 Task: In the Contact  CarterEllie@iko.com, Log Call and save with description: 'Spoke to a lead interested in exploring customization options.'; Select call outcome: 'Busy '; Select call Direction: Inbound; Add date: '25 August, 2023' and time 10:30:AM. Logged in from softage.1@softage.net
Action: Mouse moved to (89, 67)
Screenshot: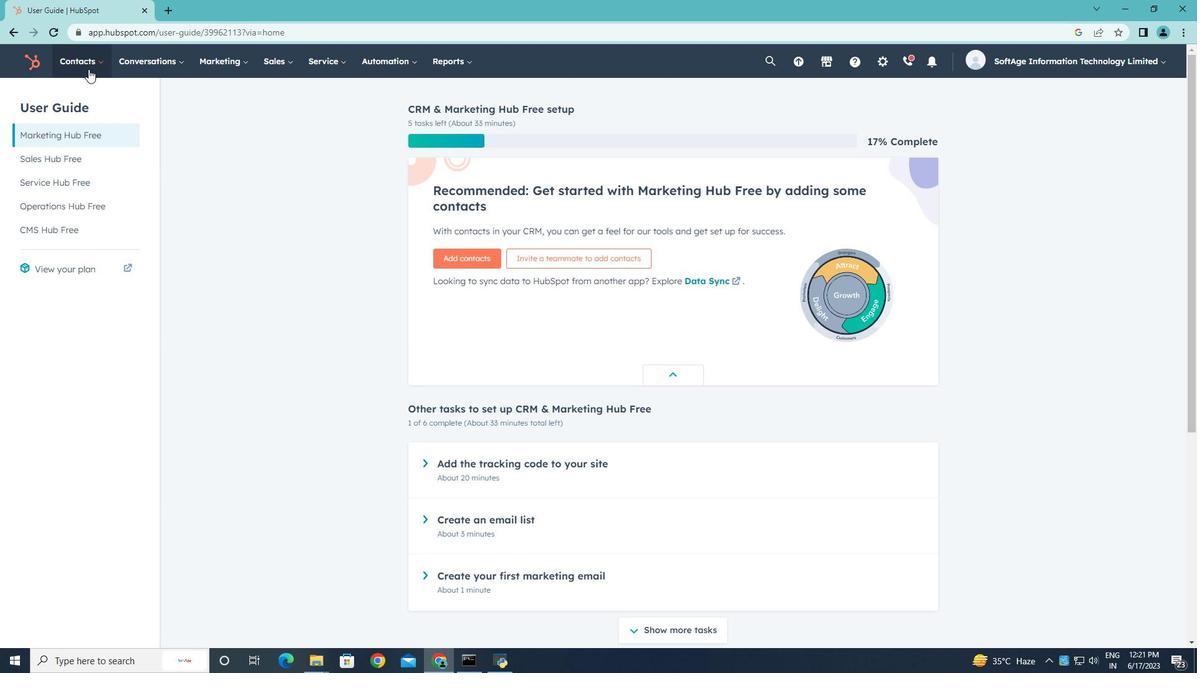 
Action: Mouse pressed left at (89, 67)
Screenshot: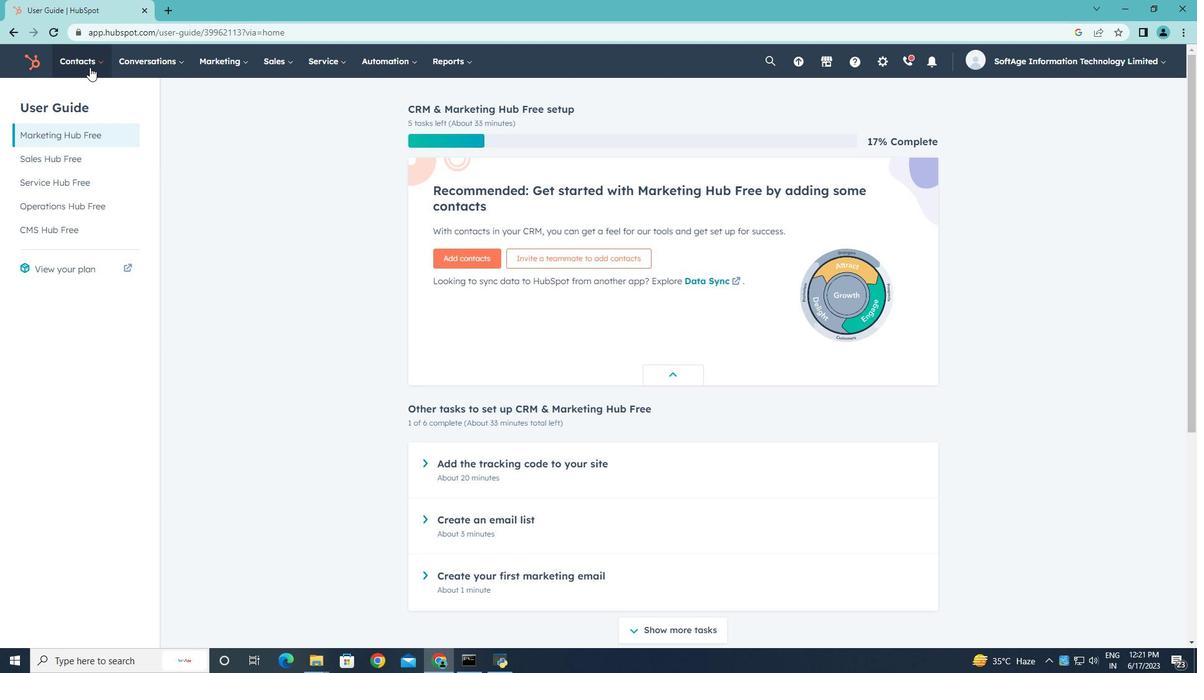 
Action: Mouse moved to (95, 99)
Screenshot: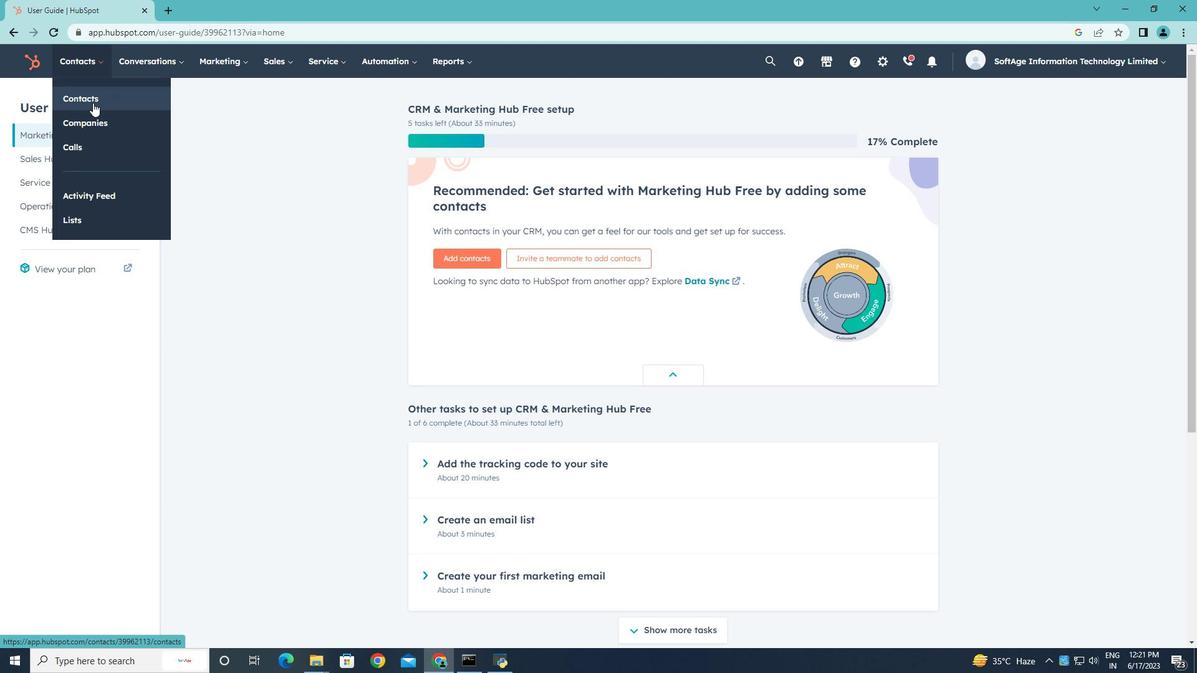 
Action: Mouse pressed left at (95, 99)
Screenshot: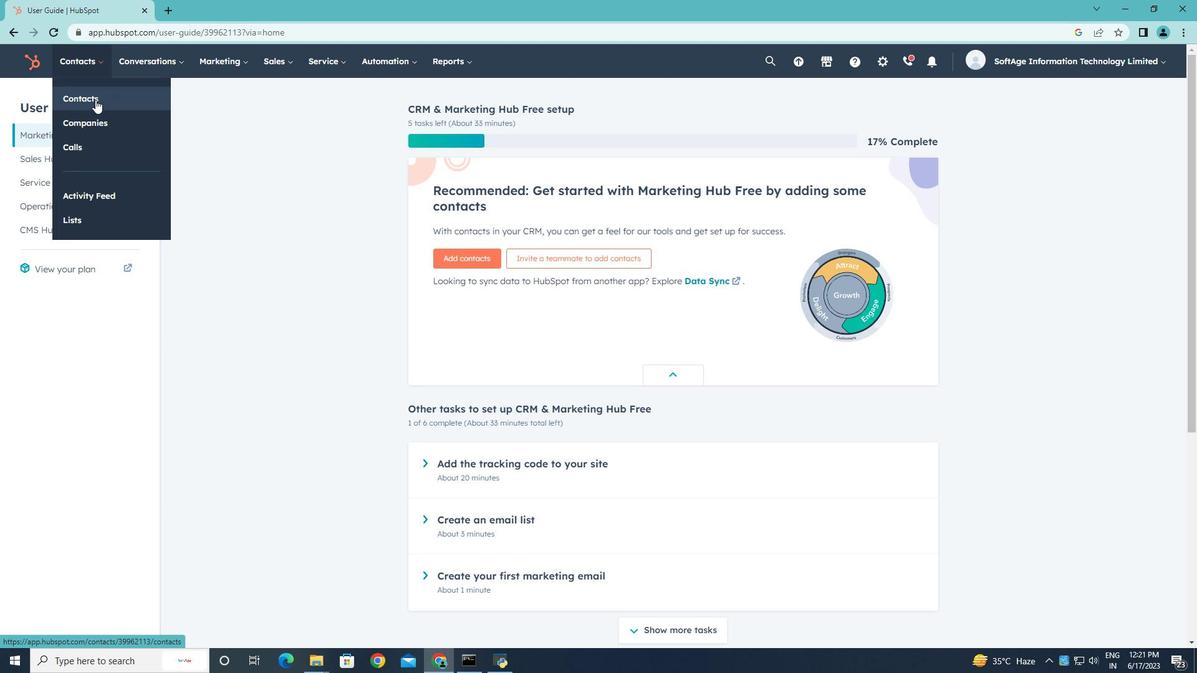 
Action: Mouse moved to (110, 207)
Screenshot: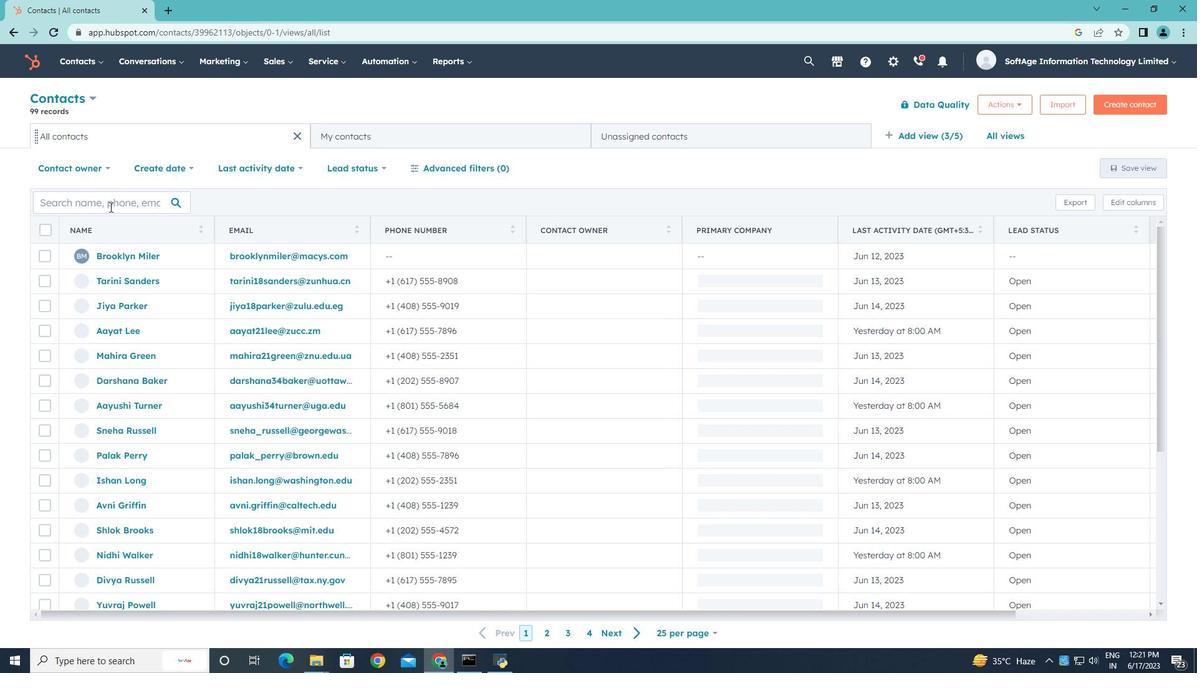 
Action: Mouse pressed left at (110, 207)
Screenshot: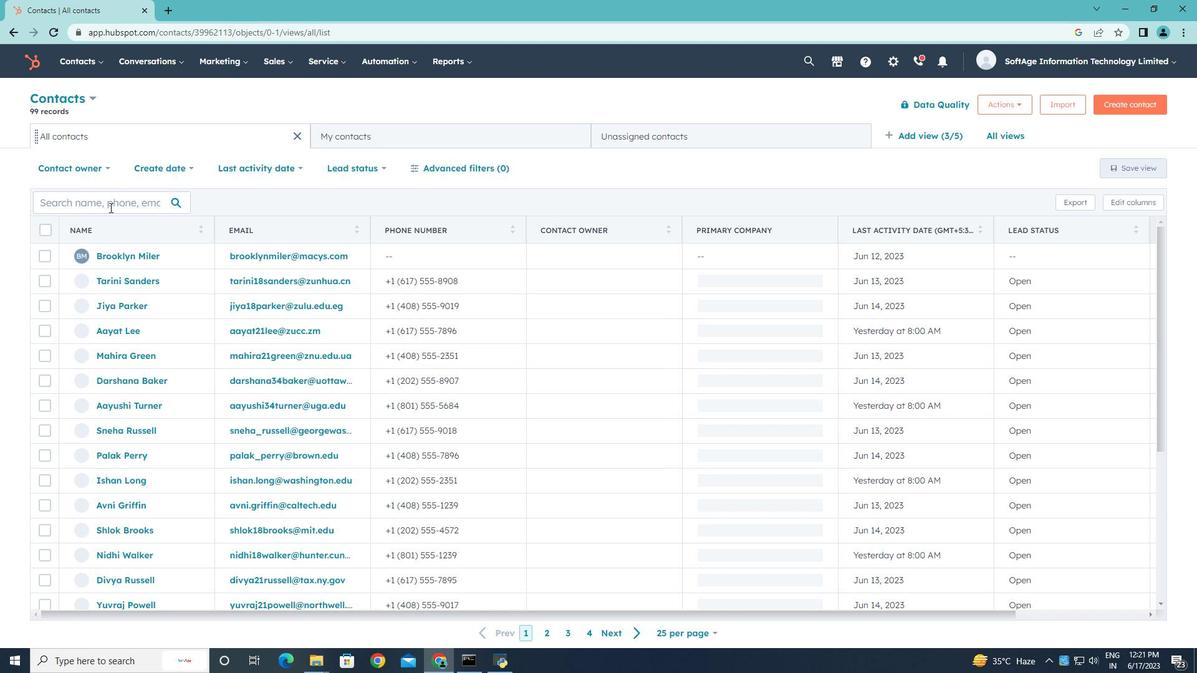 
Action: Key pressed <Key.shift>Carter<Key.shift><Key.shift><Key.shift><Key.shift><Key.shift>Ellie<Key.shift>@iko.com
Screenshot: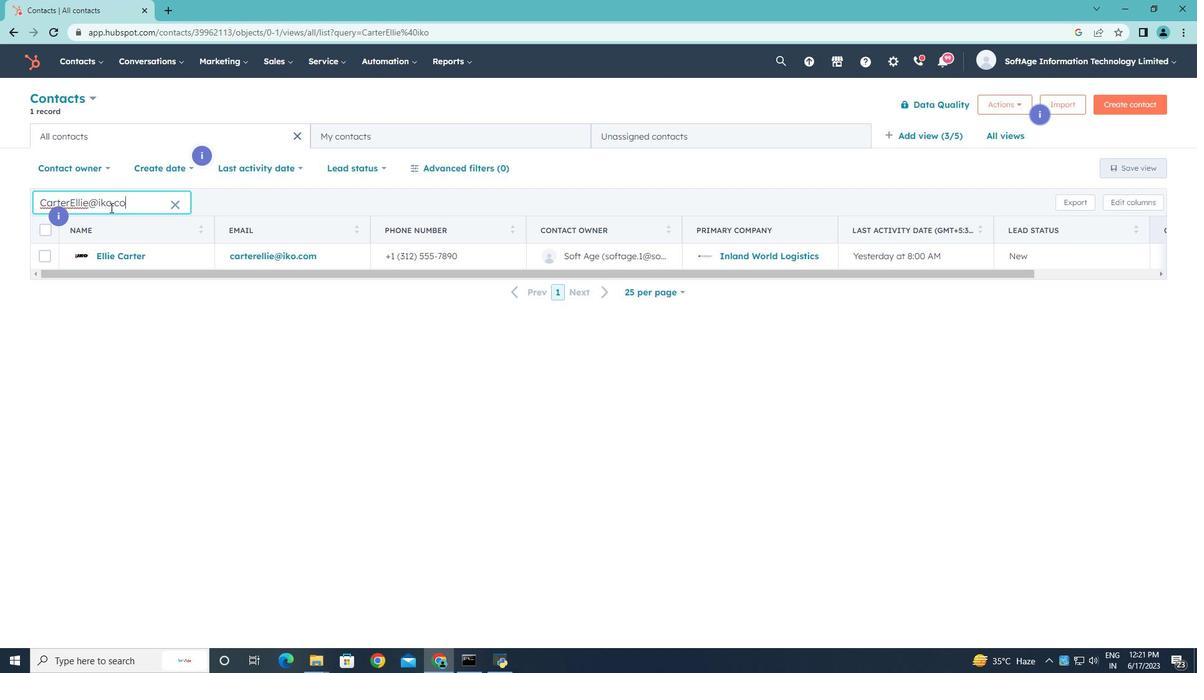 
Action: Mouse moved to (121, 257)
Screenshot: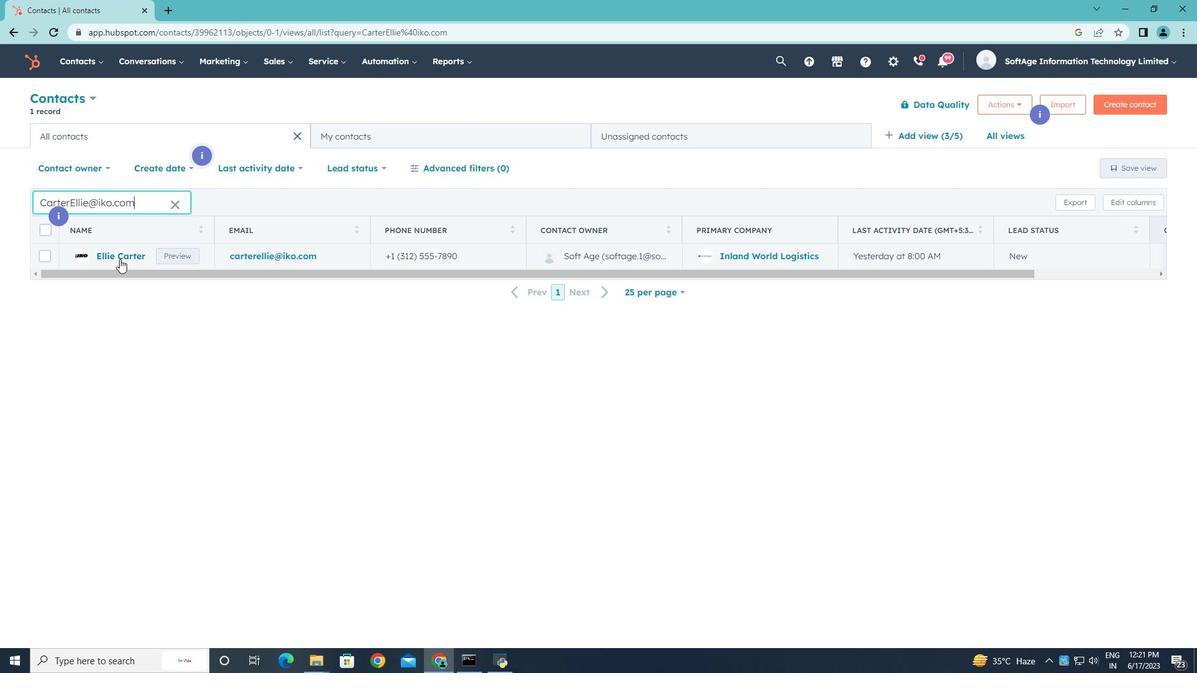 
Action: Mouse pressed left at (121, 257)
Screenshot: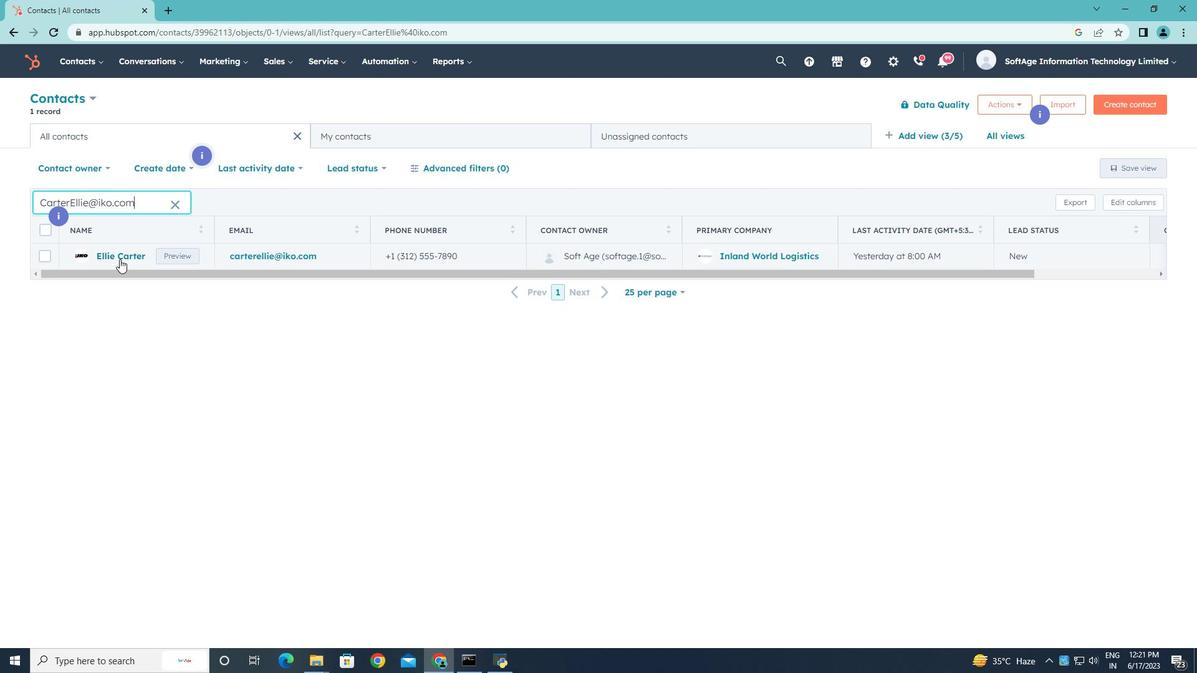 
Action: Mouse moved to (245, 205)
Screenshot: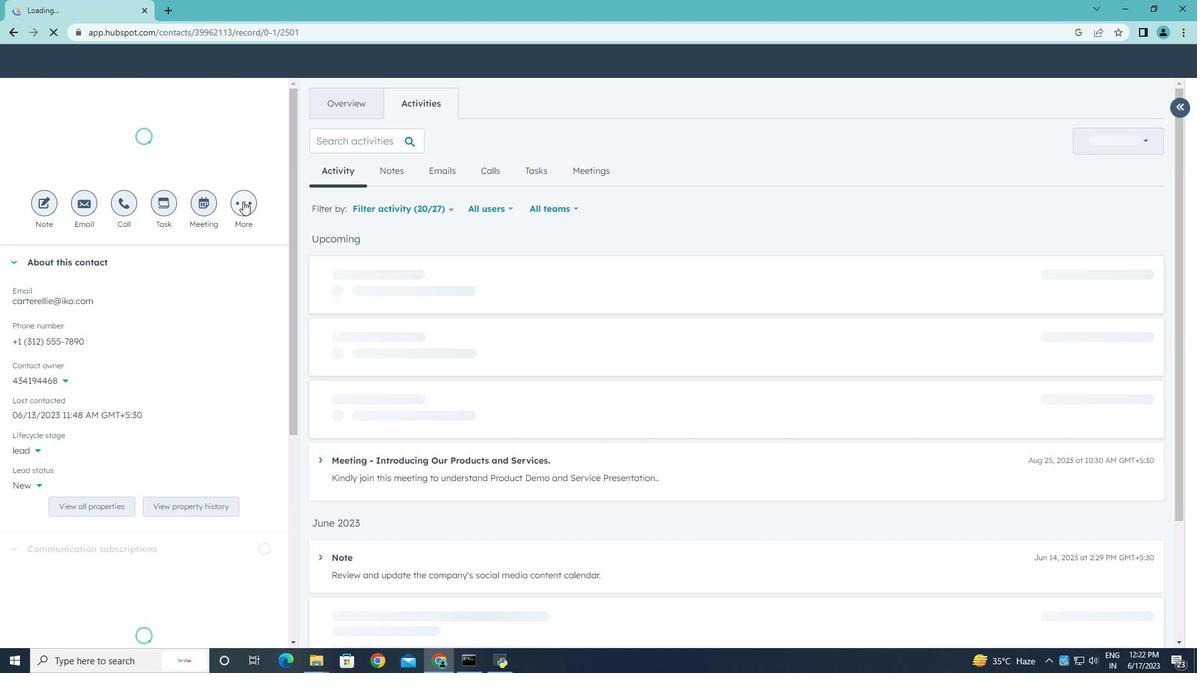 
Action: Mouse pressed left at (245, 205)
Screenshot: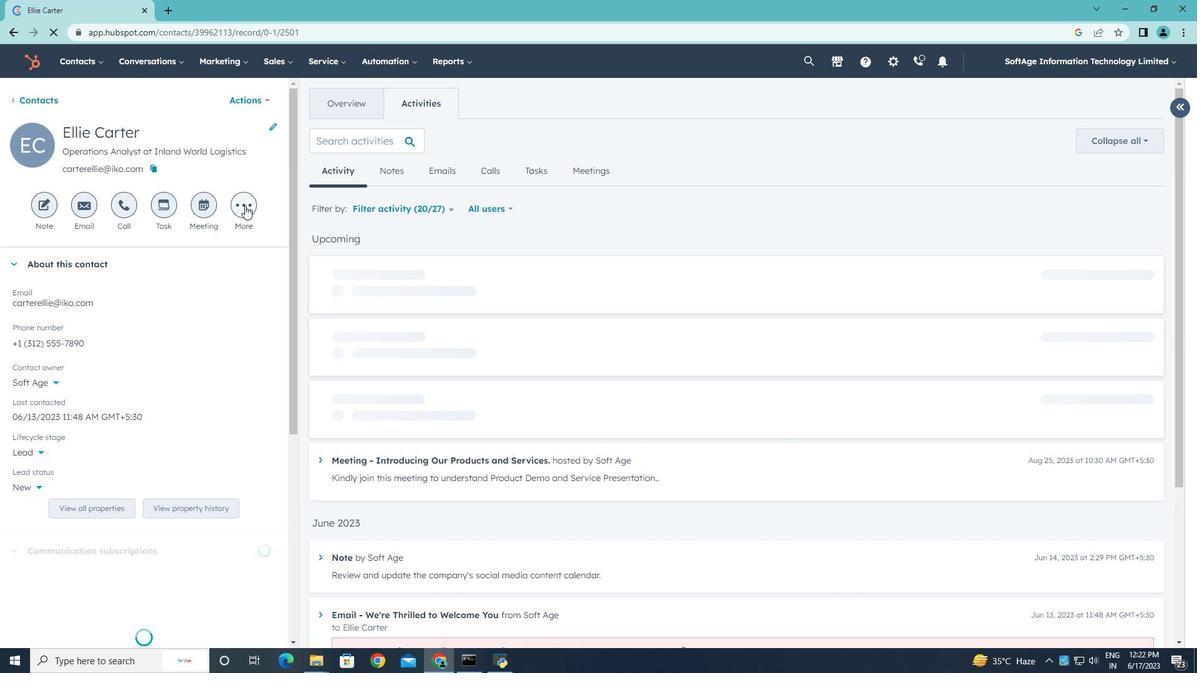 
Action: Mouse moved to (227, 308)
Screenshot: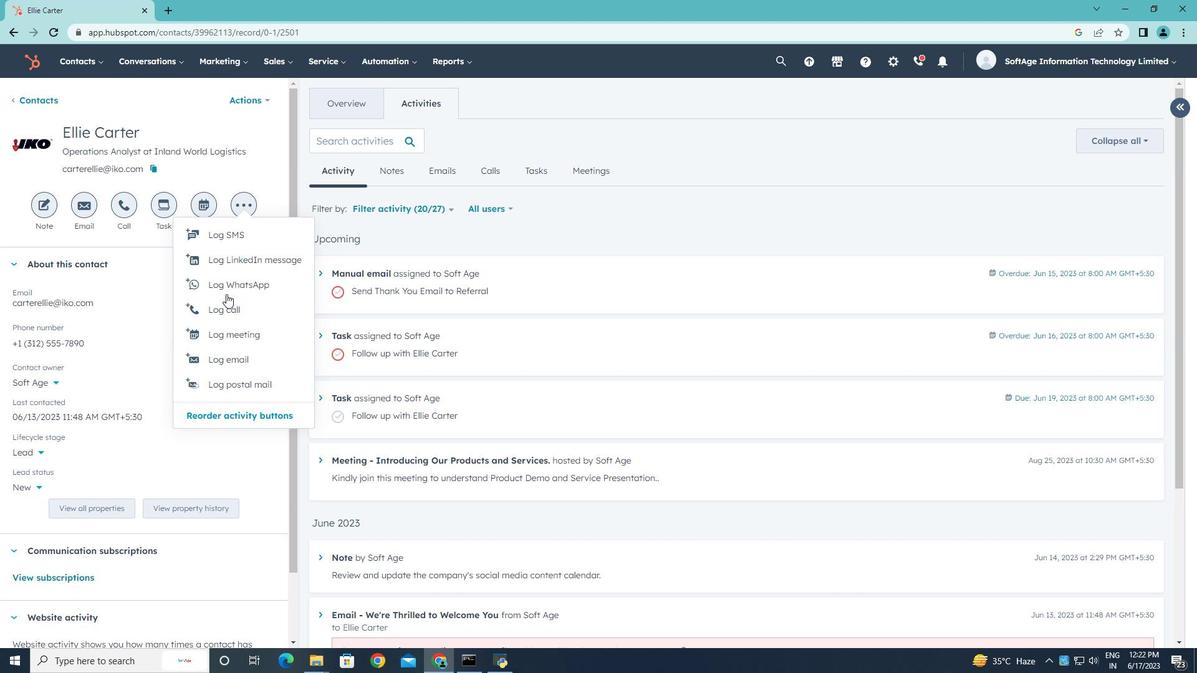 
Action: Mouse pressed left at (227, 308)
Screenshot: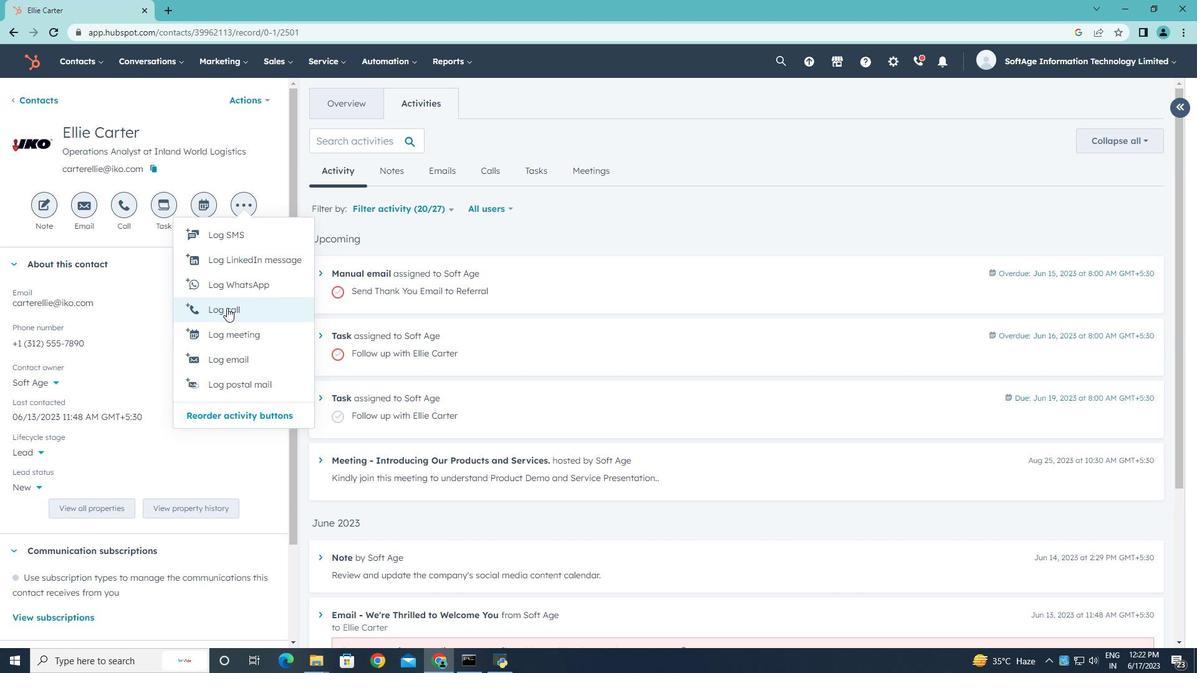 
Action: Key pressed <Key.shift>Sopke<Key.backspace><Key.backspace><Key.backspace><Key.backspace>poke<Key.space>a<Key.backspace>to<Key.space>a<Key.space>lead<Key.space>interested<Key.space>in<Key.space>explo<Key.backspace>oring<Key.space>customization<Key.space>options.
Screenshot: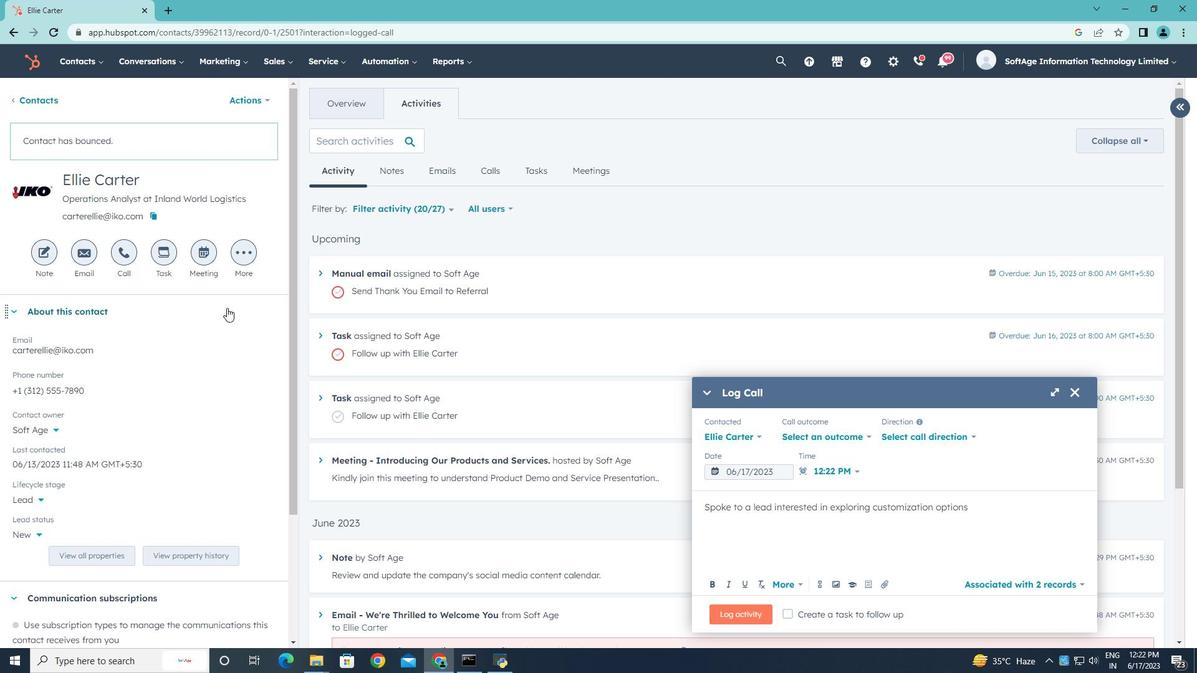 
Action: Mouse moved to (867, 437)
Screenshot: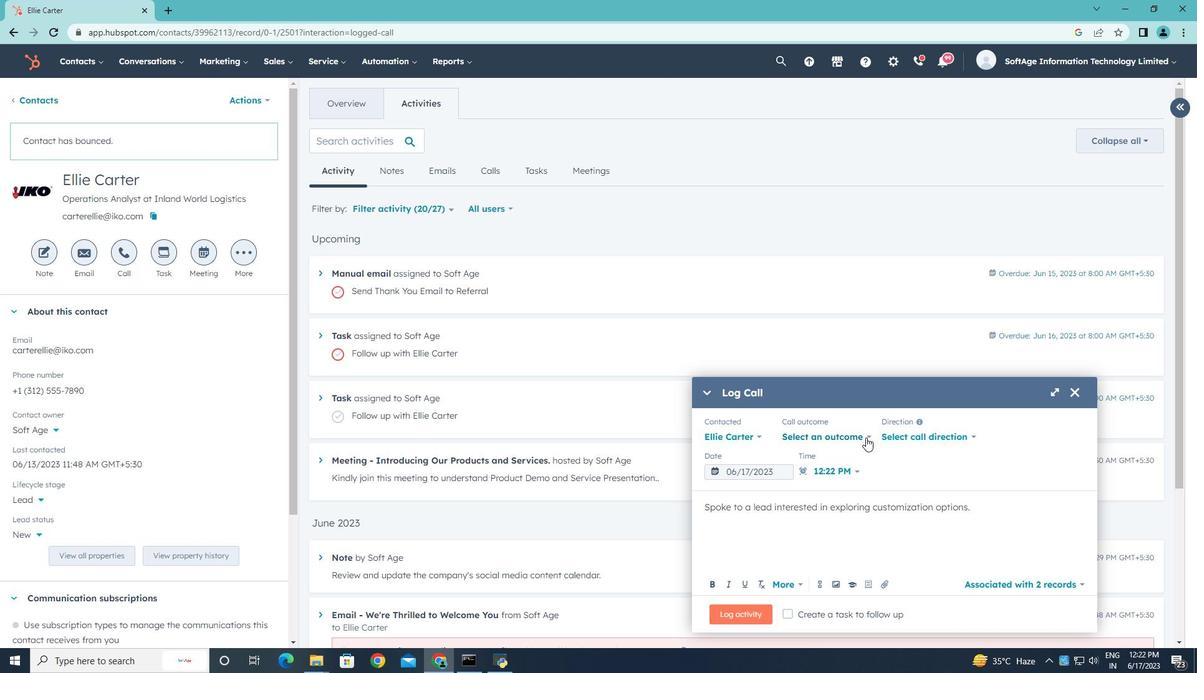 
Action: Mouse pressed left at (867, 437)
Screenshot: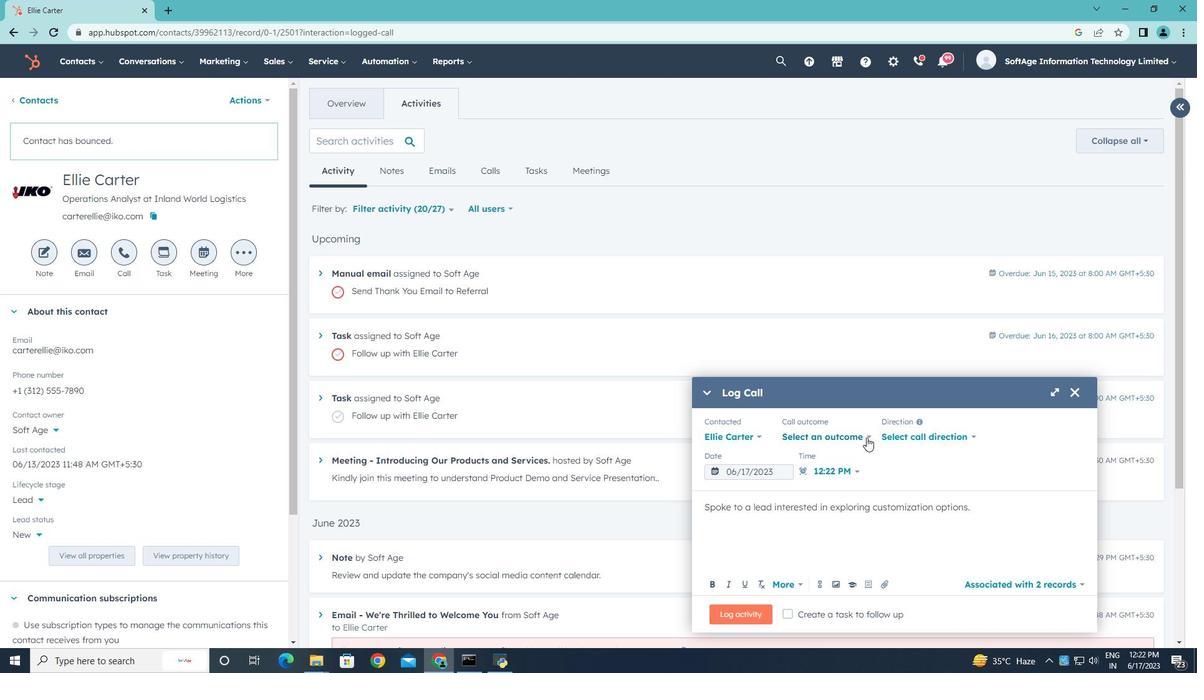 
Action: Mouse moved to (850, 470)
Screenshot: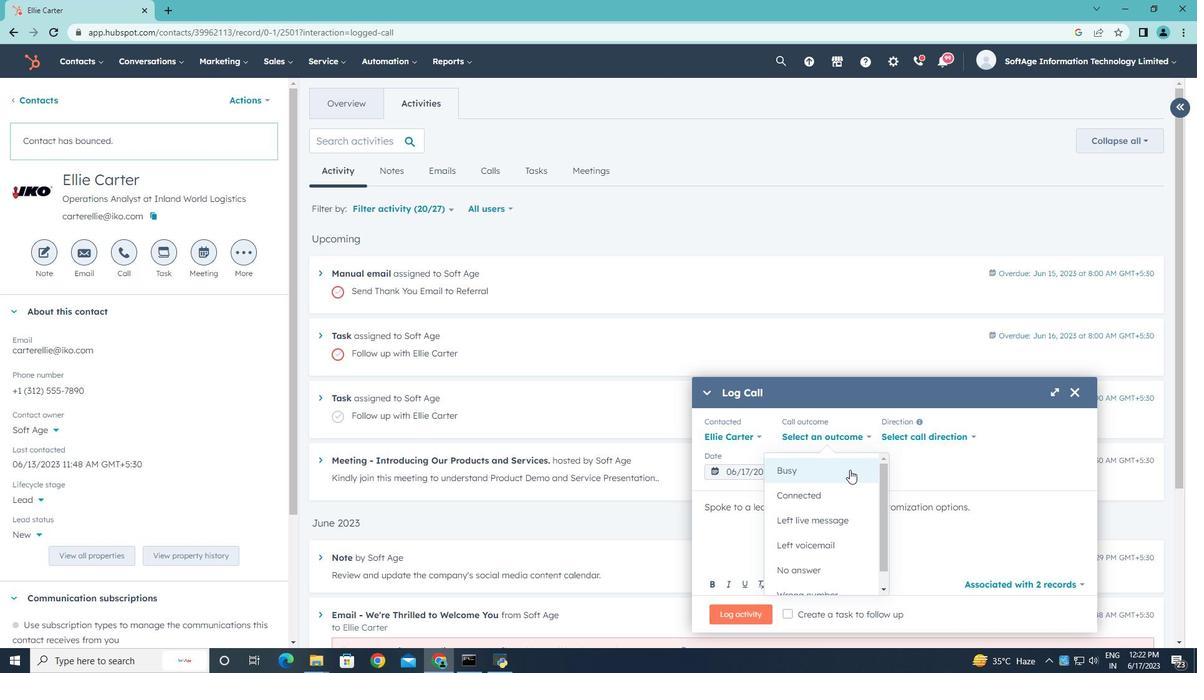 
Action: Mouse pressed left at (850, 470)
Screenshot: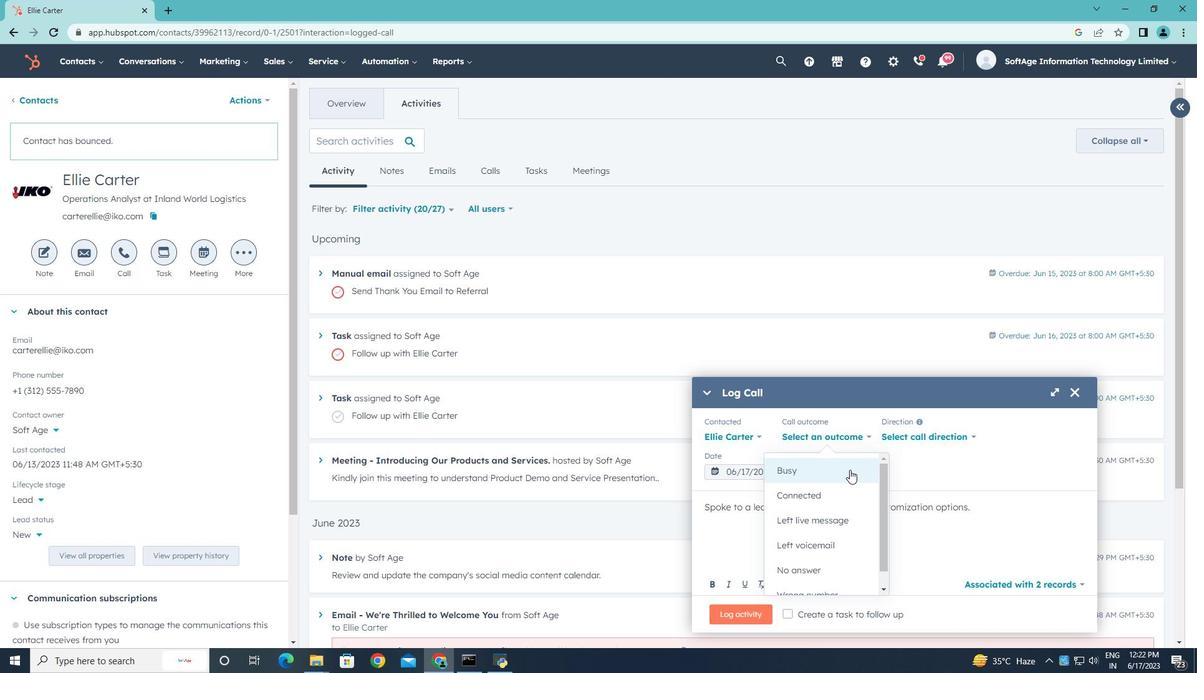 
Action: Mouse moved to (915, 434)
Screenshot: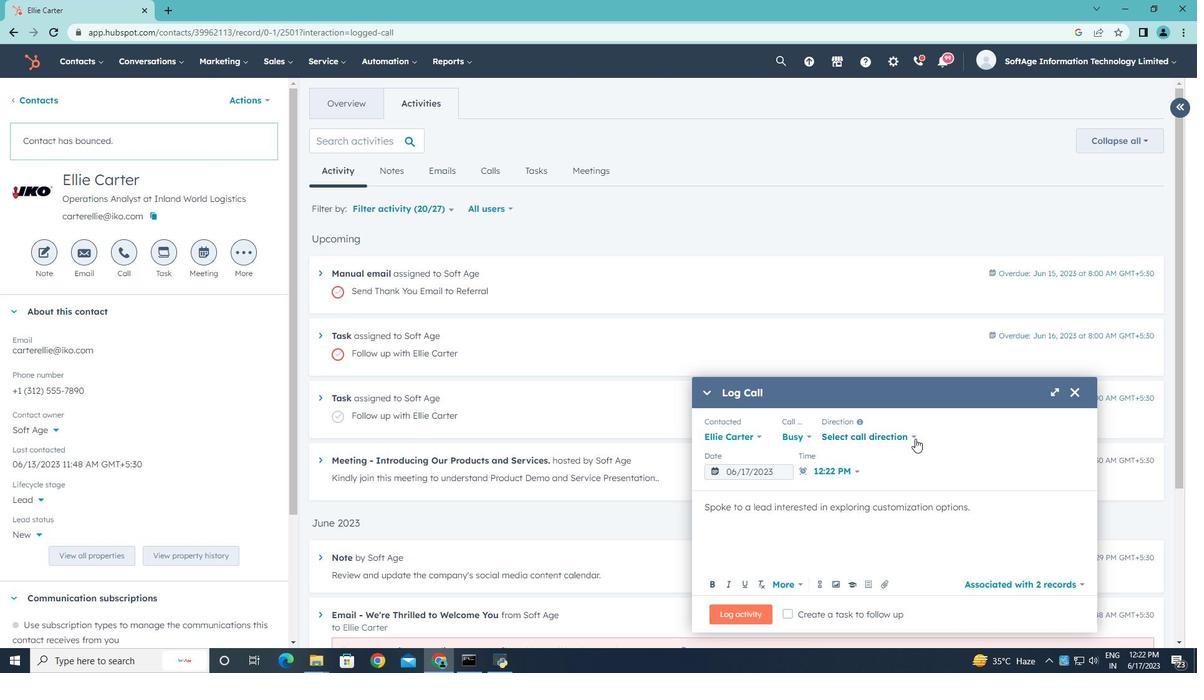 
Action: Mouse pressed left at (915, 434)
Screenshot: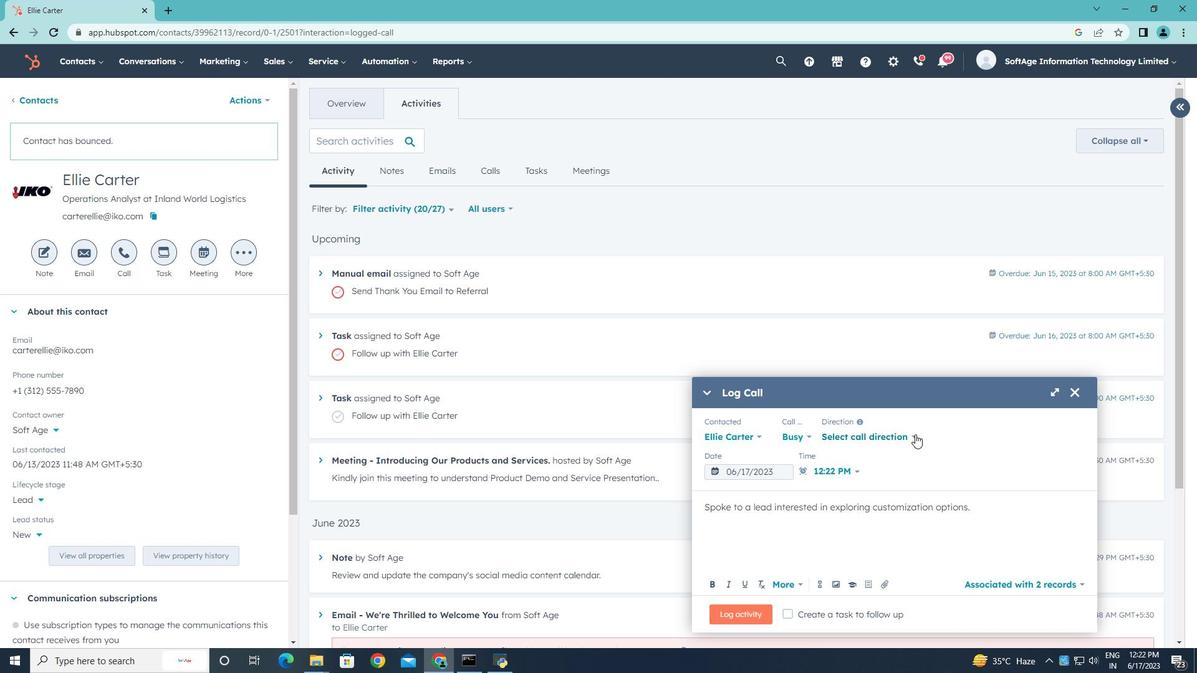 
Action: Mouse moved to (880, 467)
Screenshot: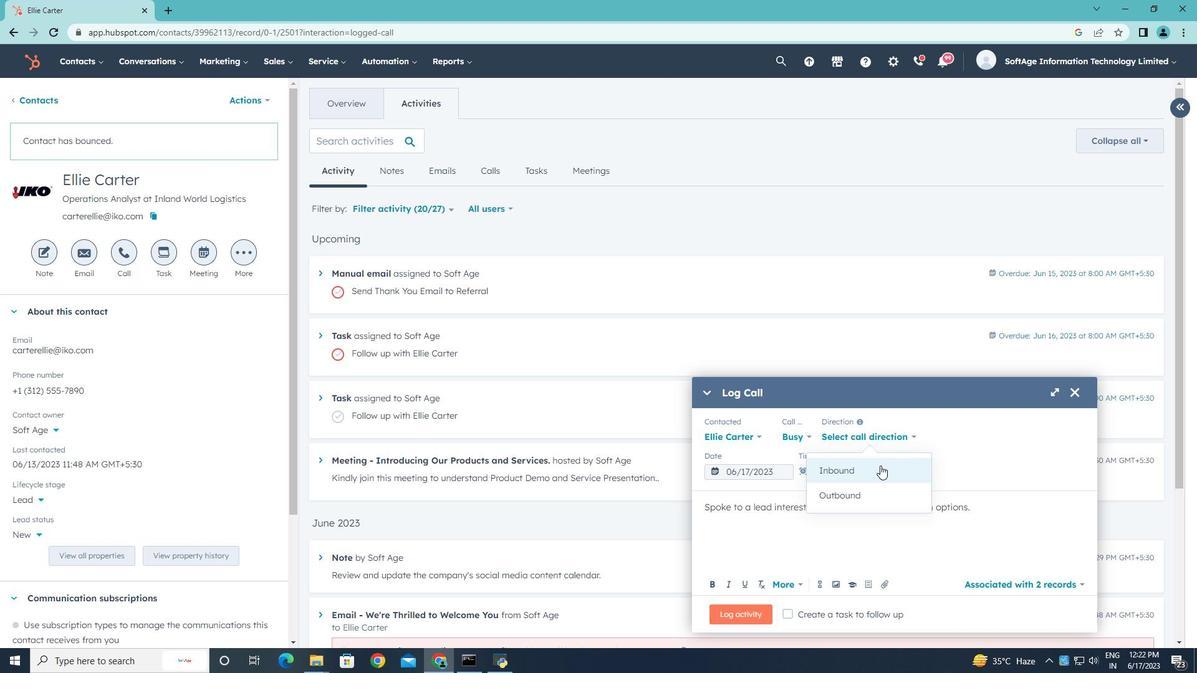 
Action: Mouse pressed left at (880, 467)
Screenshot: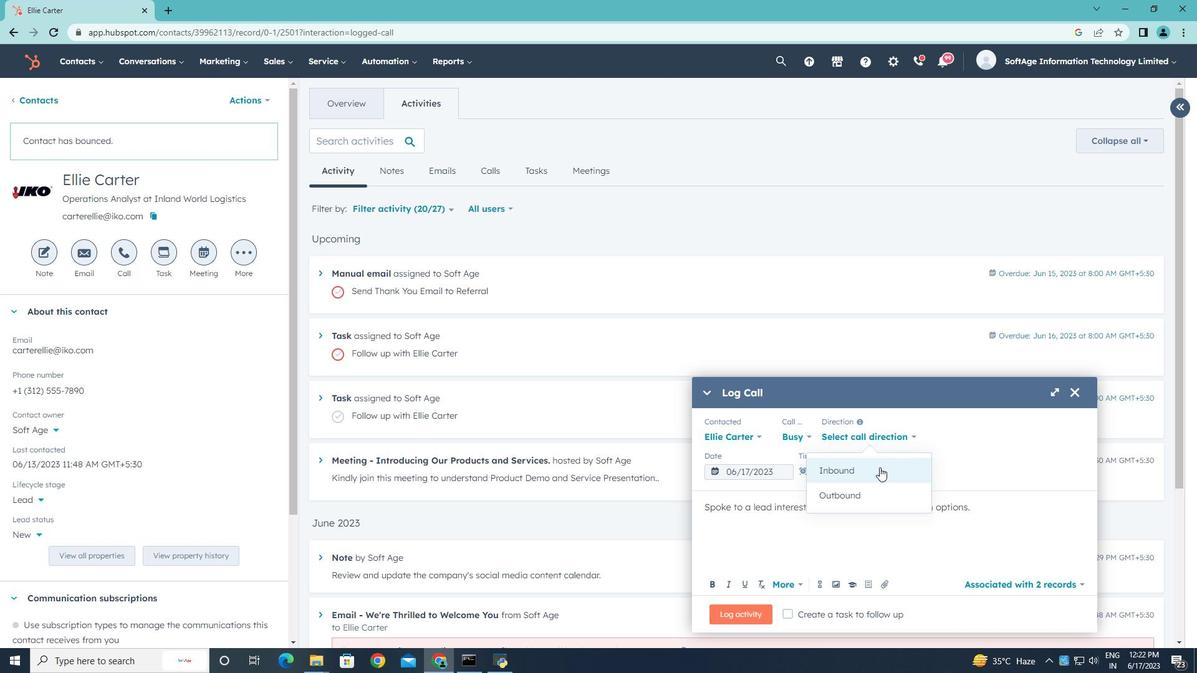 
Action: Mouse moved to (967, 438)
Screenshot: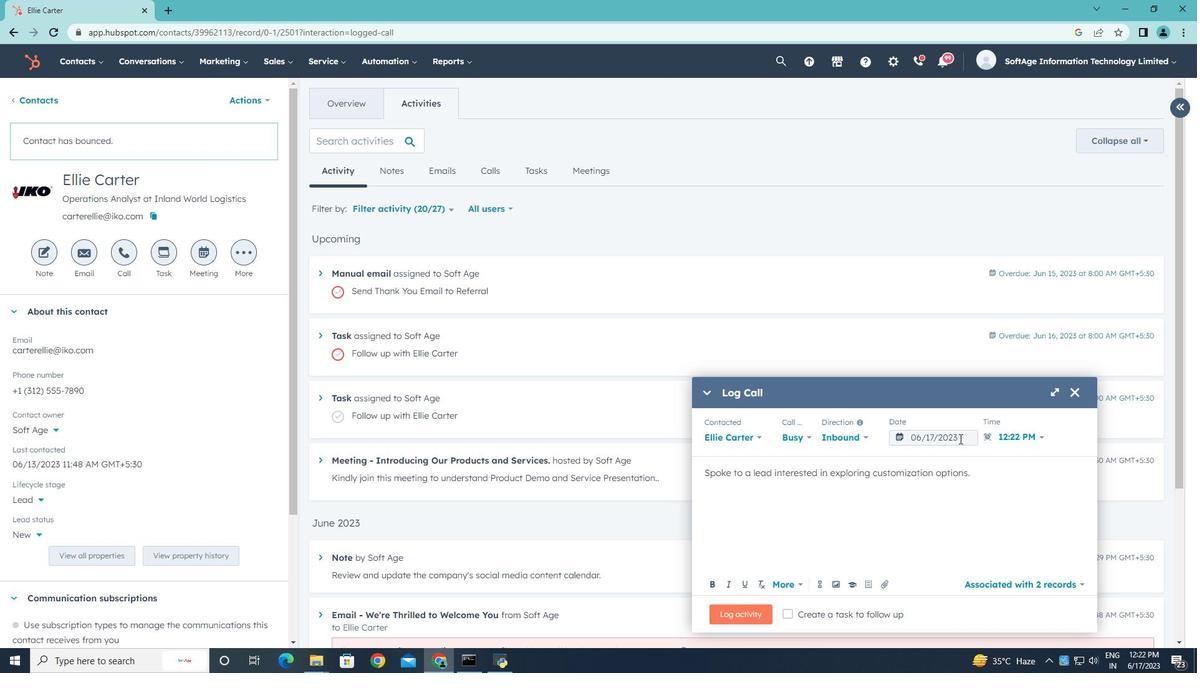 
Action: Mouse pressed left at (967, 438)
Screenshot: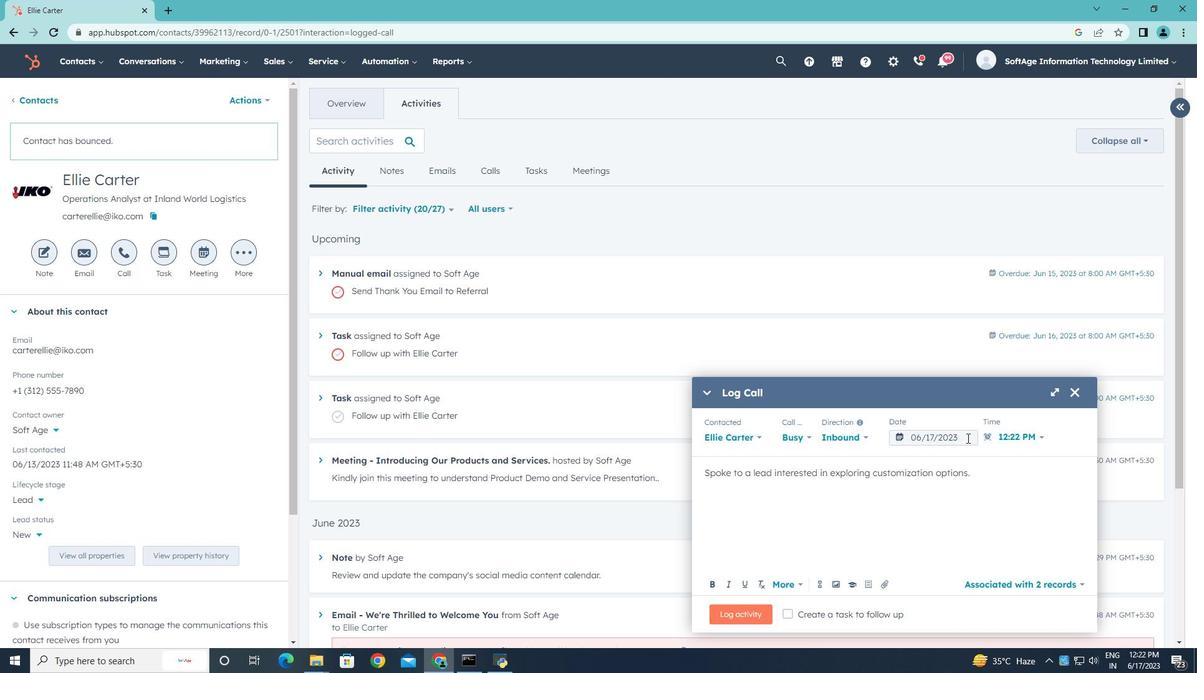 
Action: Mouse moved to (1052, 237)
Screenshot: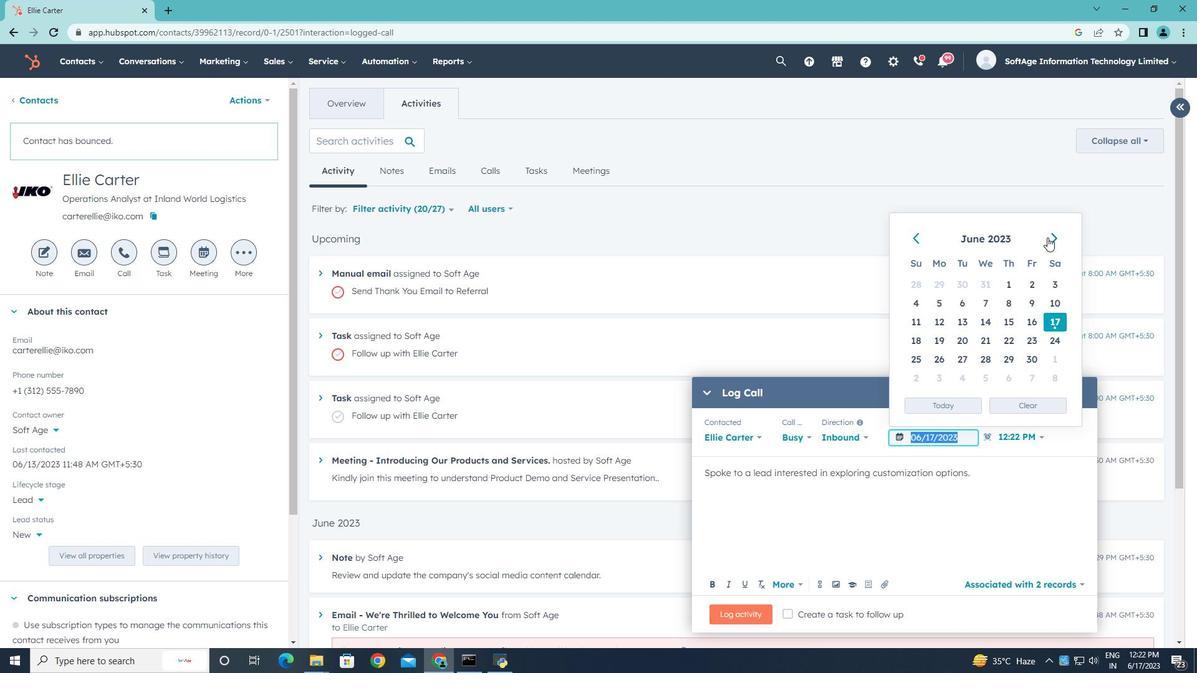 
Action: Mouse pressed left at (1052, 237)
Screenshot: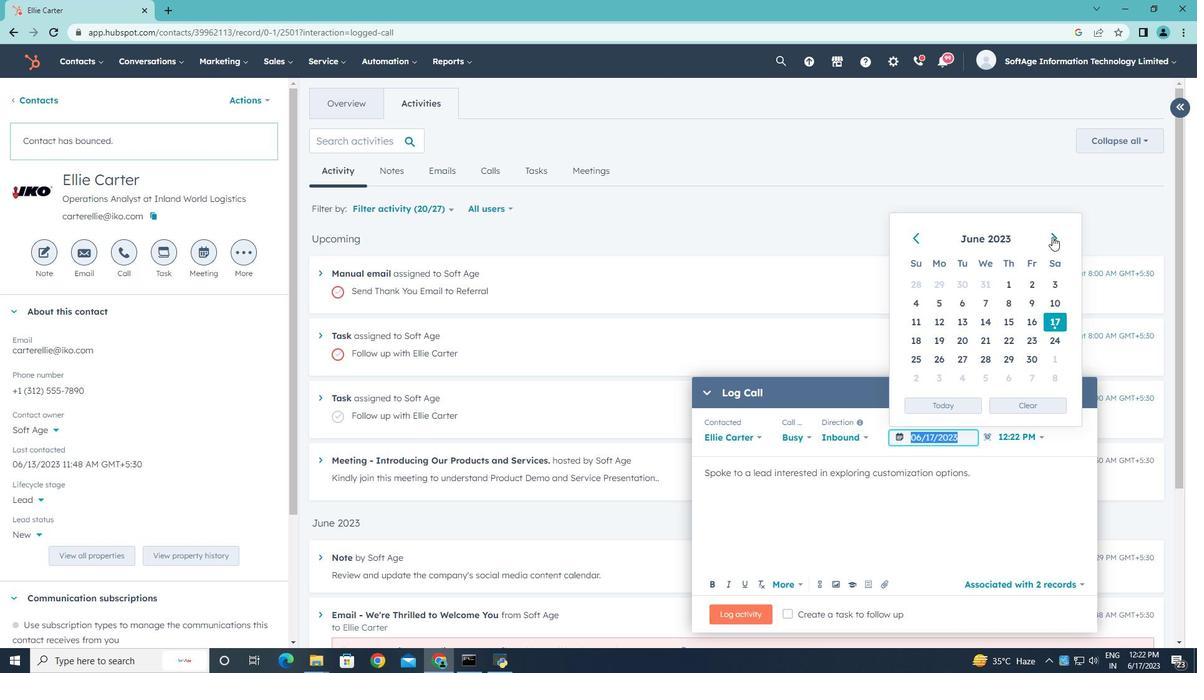 
Action: Mouse pressed left at (1052, 237)
Screenshot: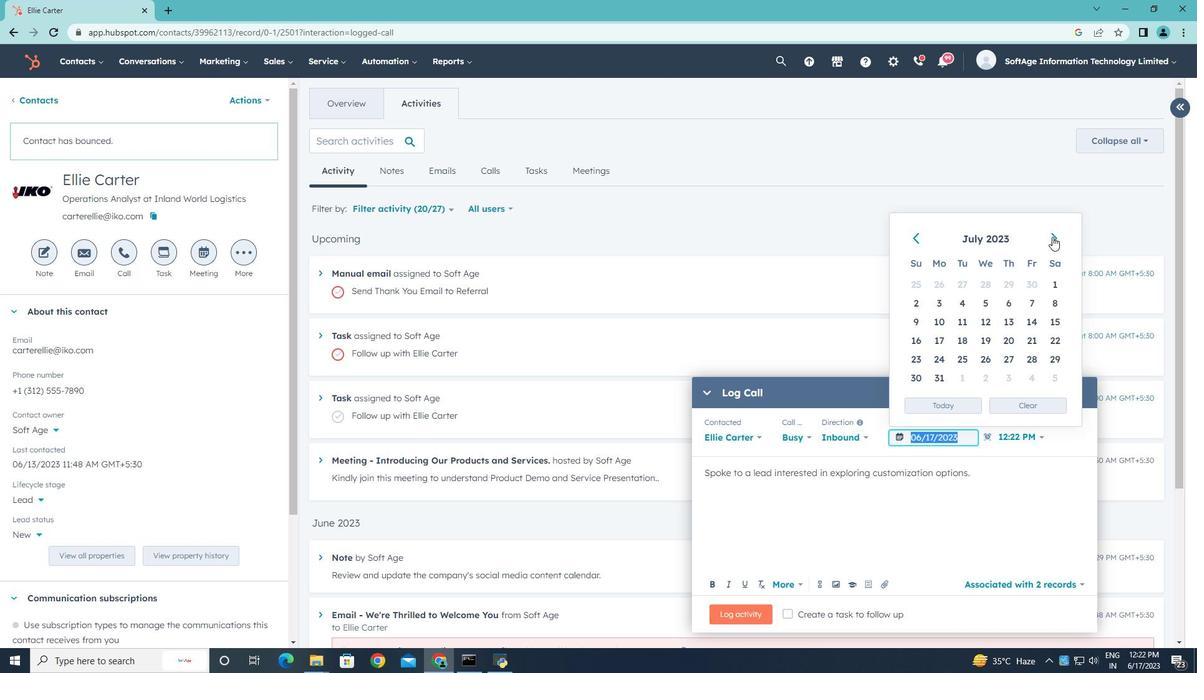 
Action: Mouse moved to (1034, 341)
Screenshot: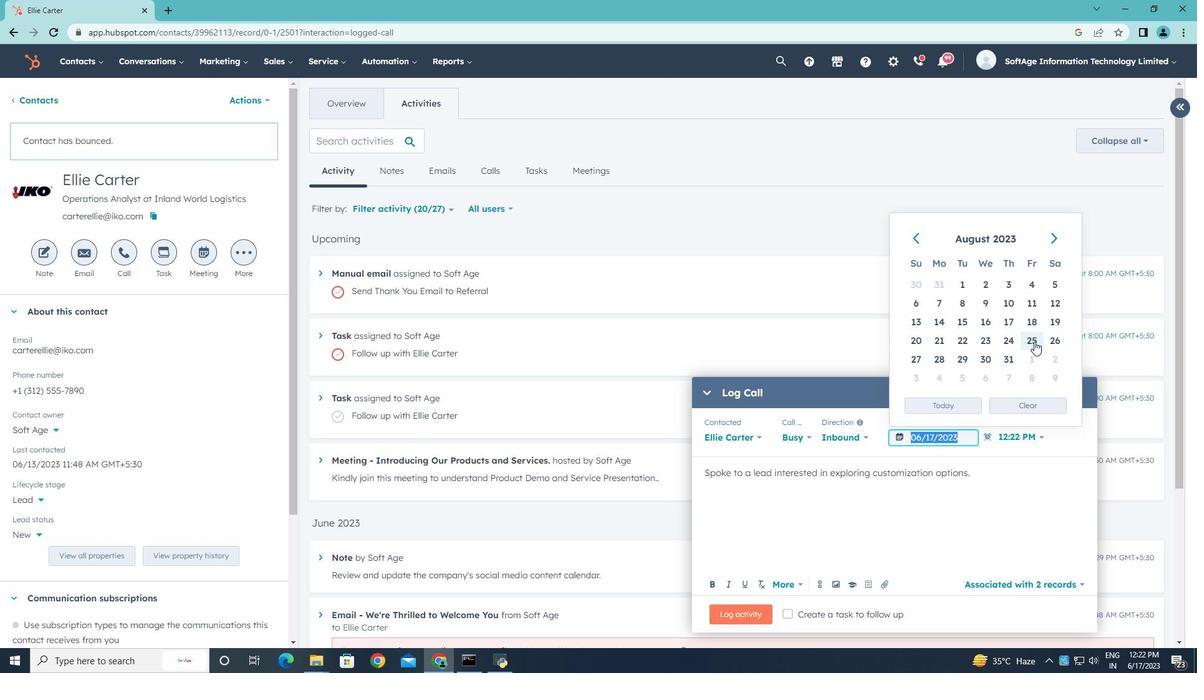 
Action: Mouse pressed left at (1034, 341)
Screenshot: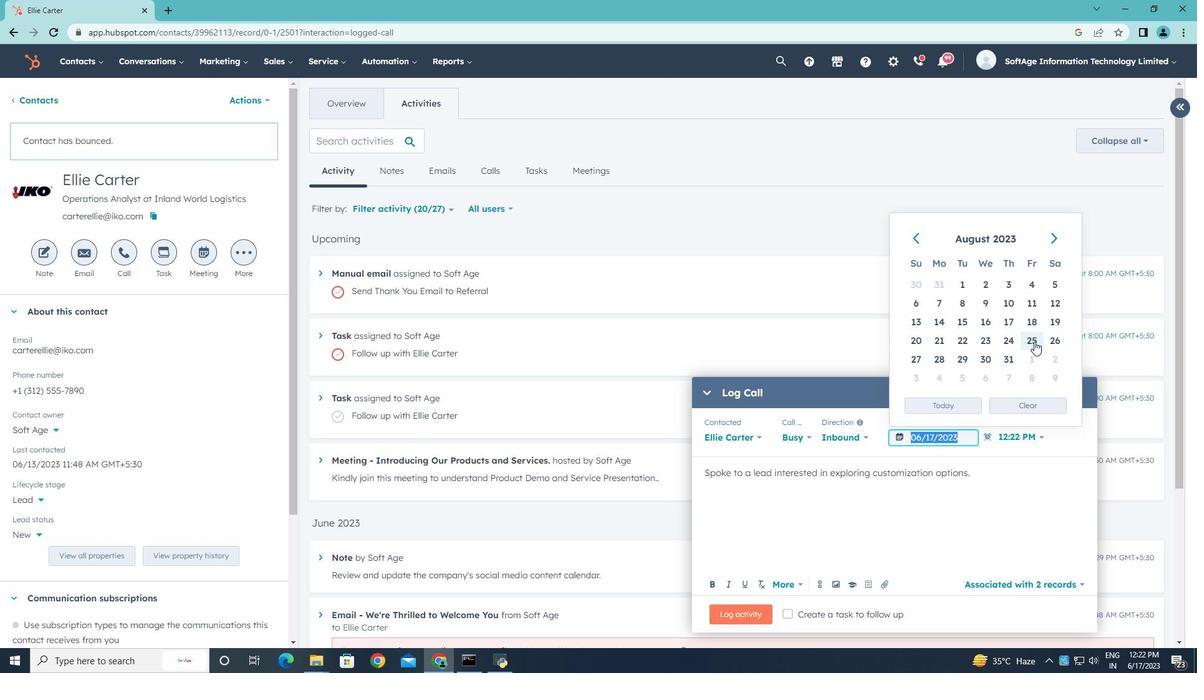 
Action: Mouse moved to (1039, 438)
Screenshot: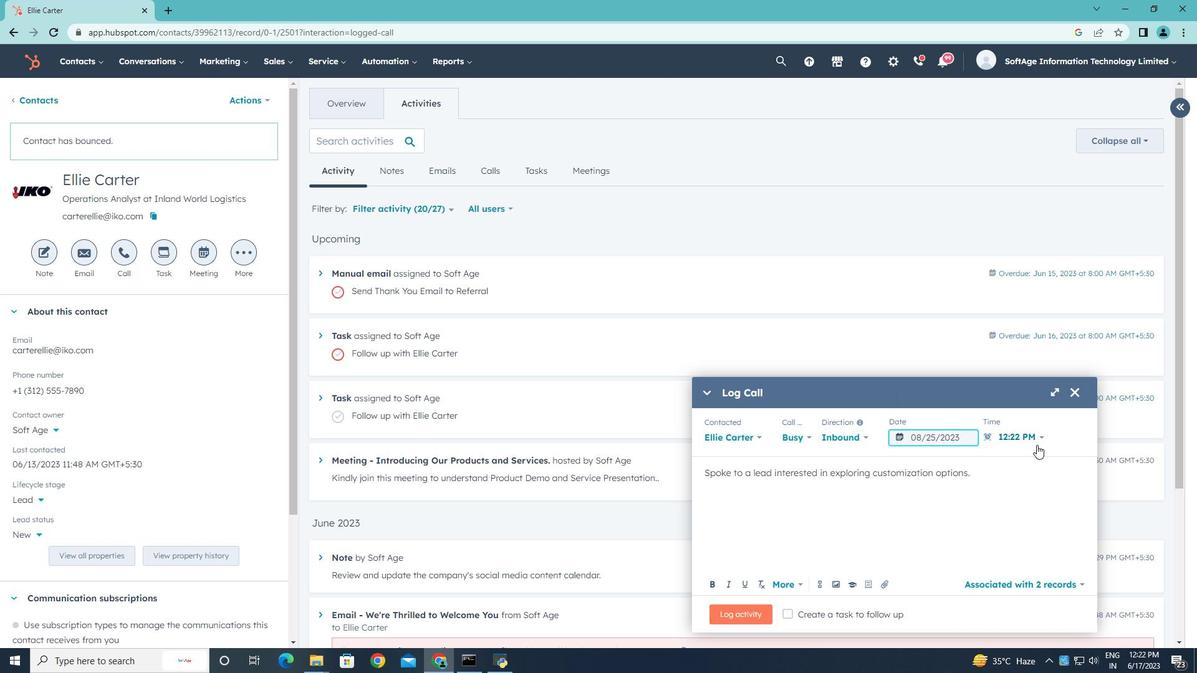 
Action: Mouse pressed left at (1039, 438)
Screenshot: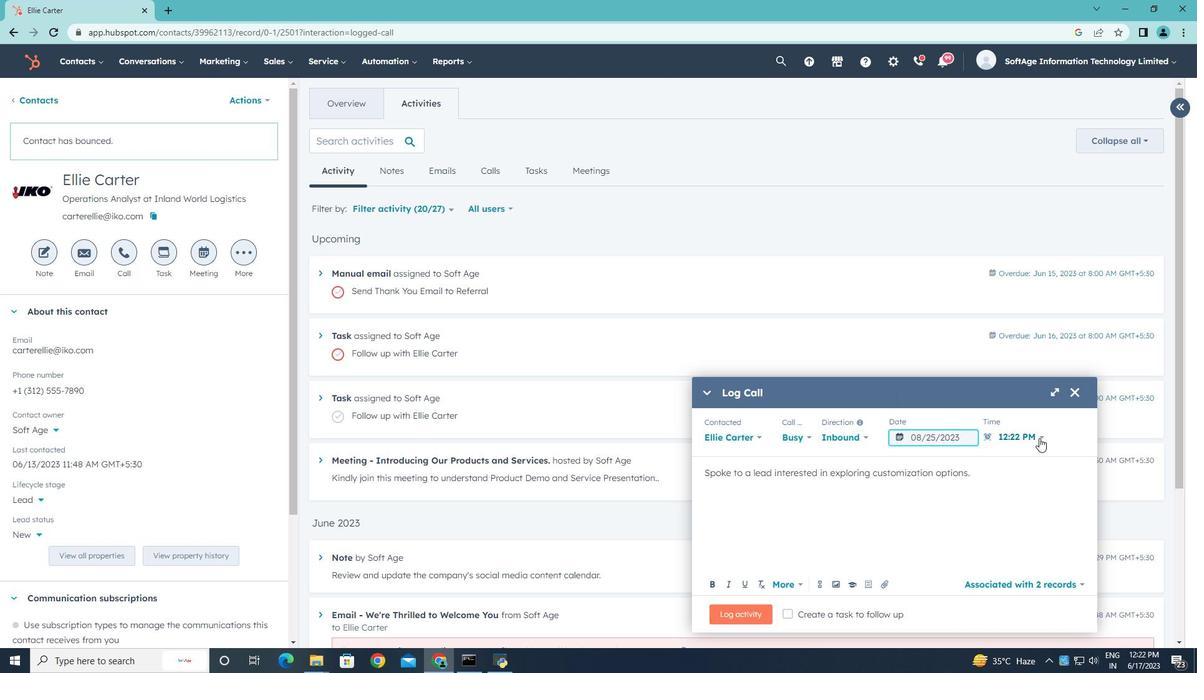 
Action: Mouse moved to (1008, 551)
Screenshot: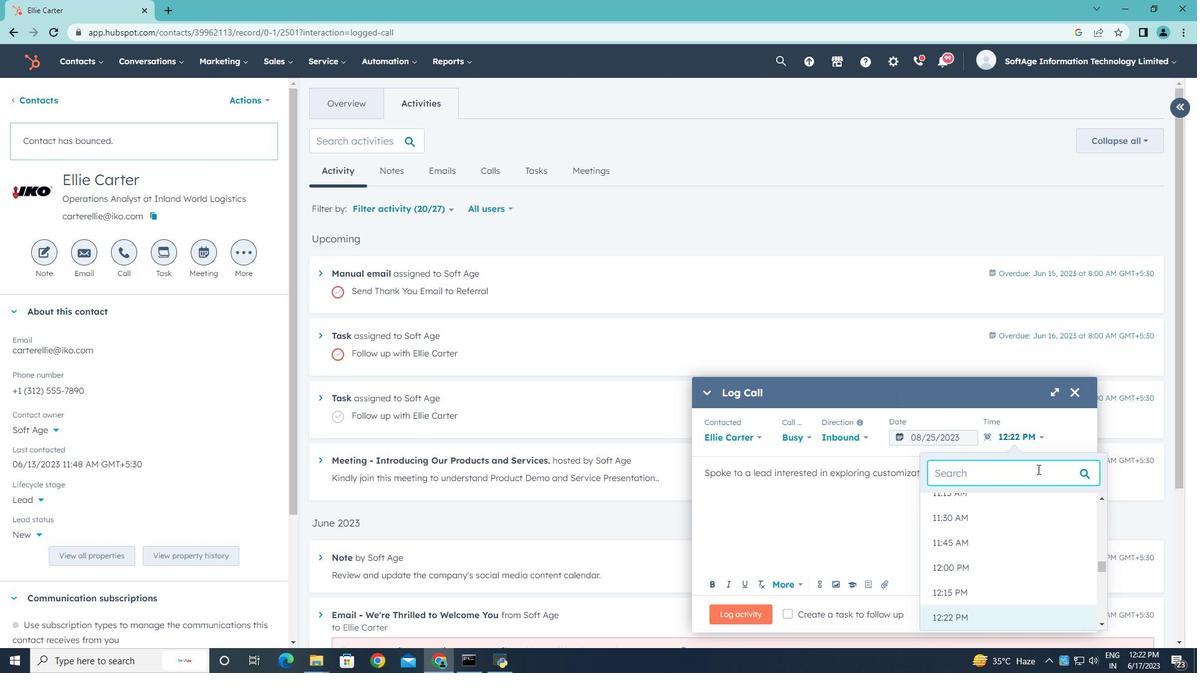 
Action: Mouse scrolled (1008, 552) with delta (0, 0)
Screenshot: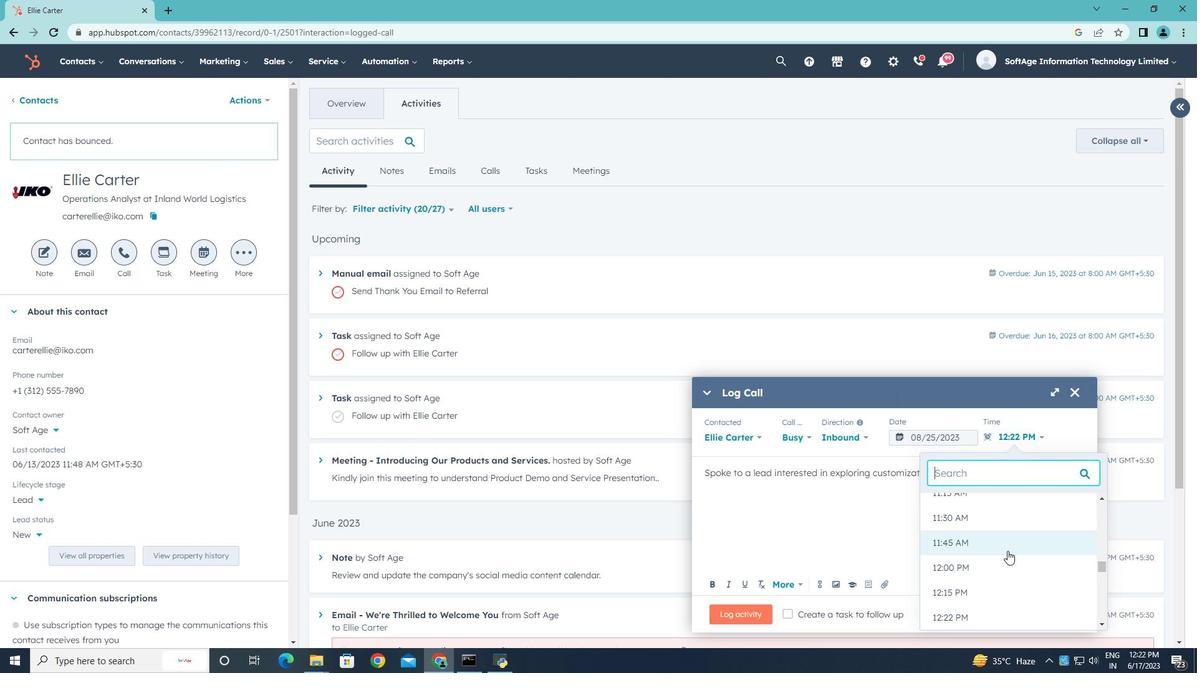 
Action: Mouse scrolled (1008, 552) with delta (0, 0)
Screenshot: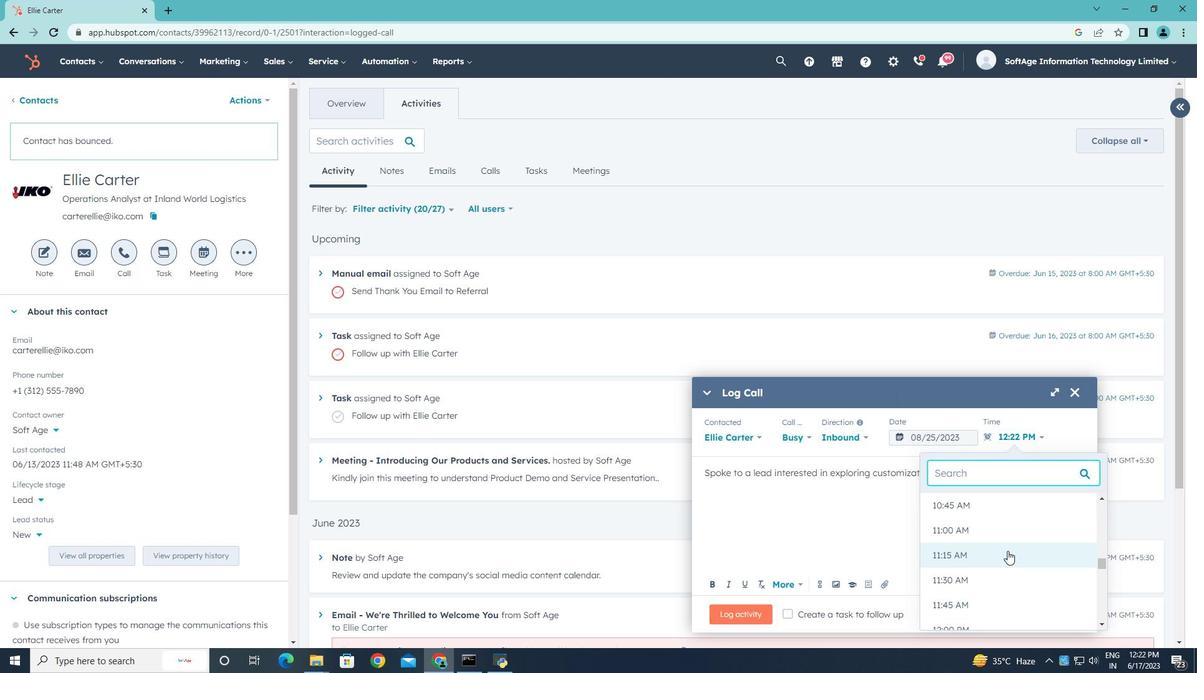 
Action: Mouse moved to (1006, 543)
Screenshot: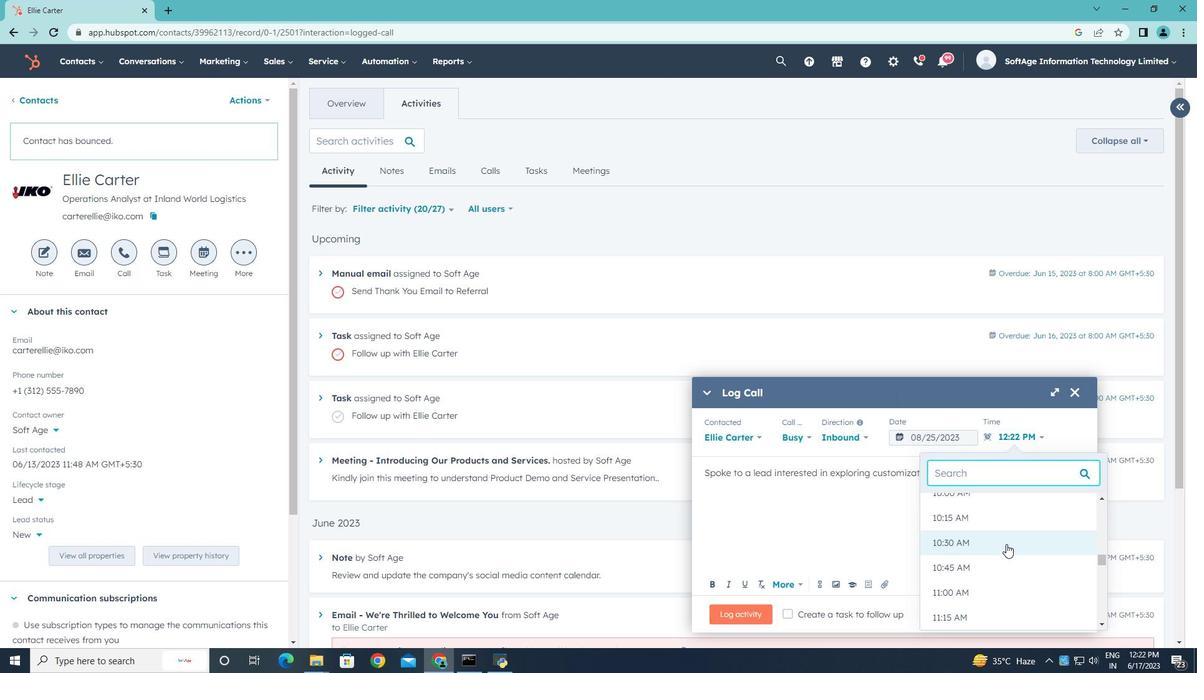 
Action: Mouse pressed left at (1006, 543)
Screenshot: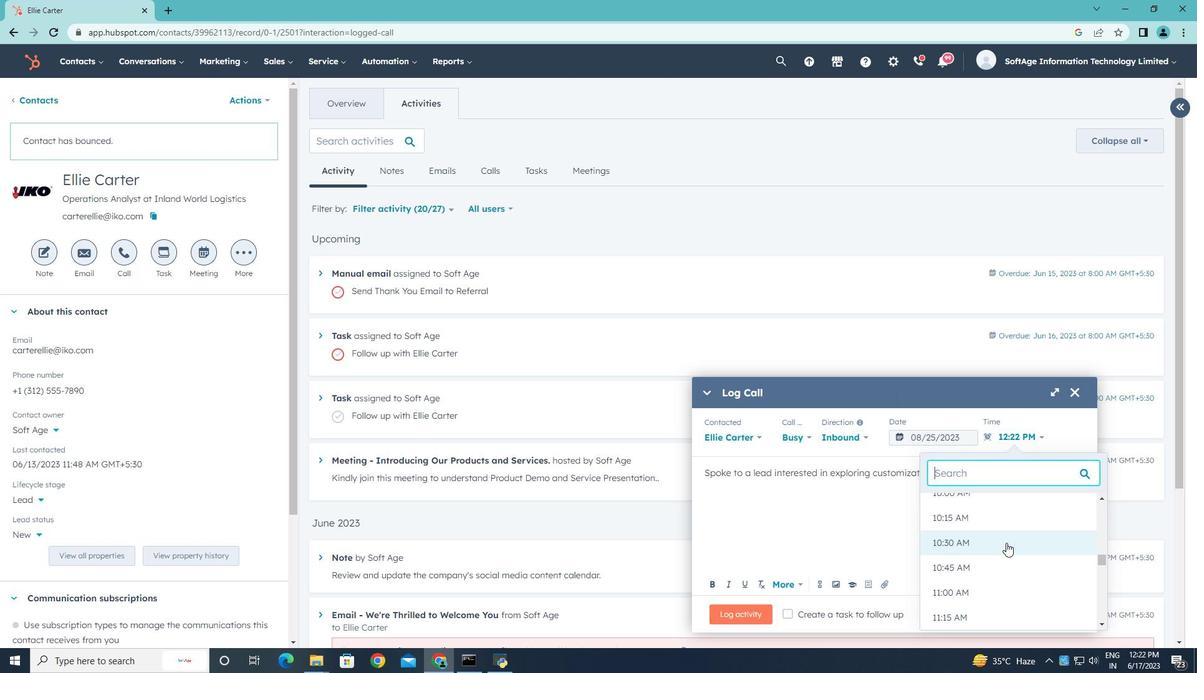 
Action: Mouse moved to (753, 612)
Screenshot: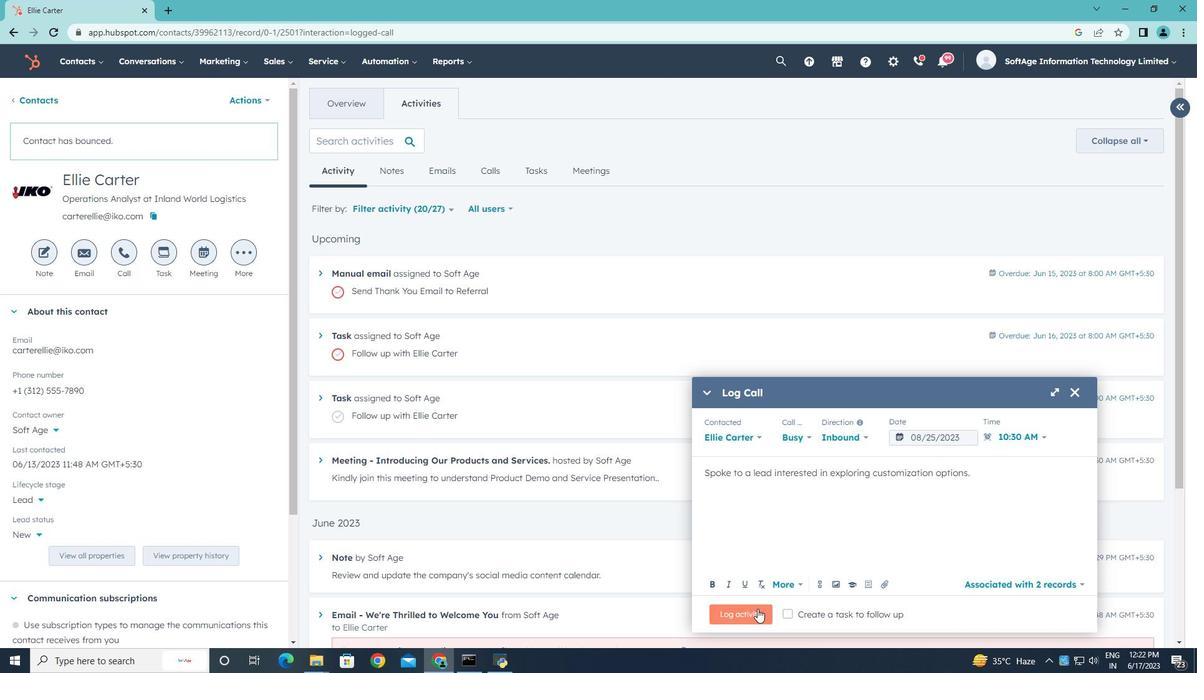 
Action: Mouse pressed left at (753, 612)
Screenshot: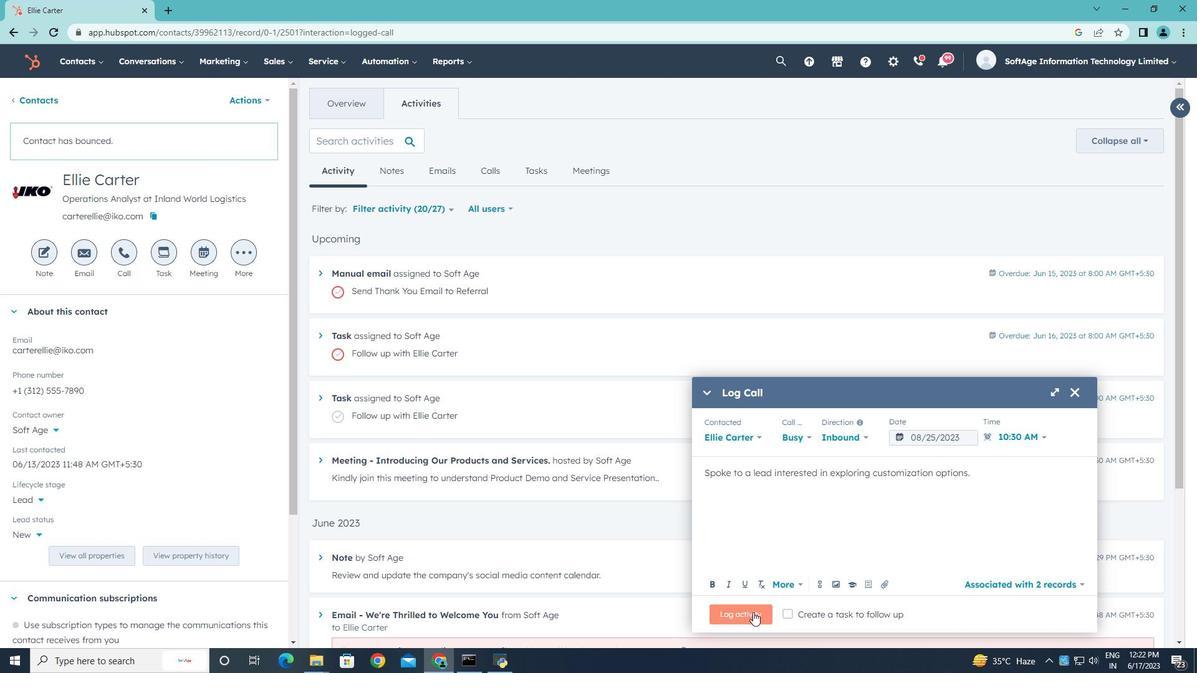
